 Task: Sort the products by best match.
Action: Mouse moved to (20, 81)
Screenshot: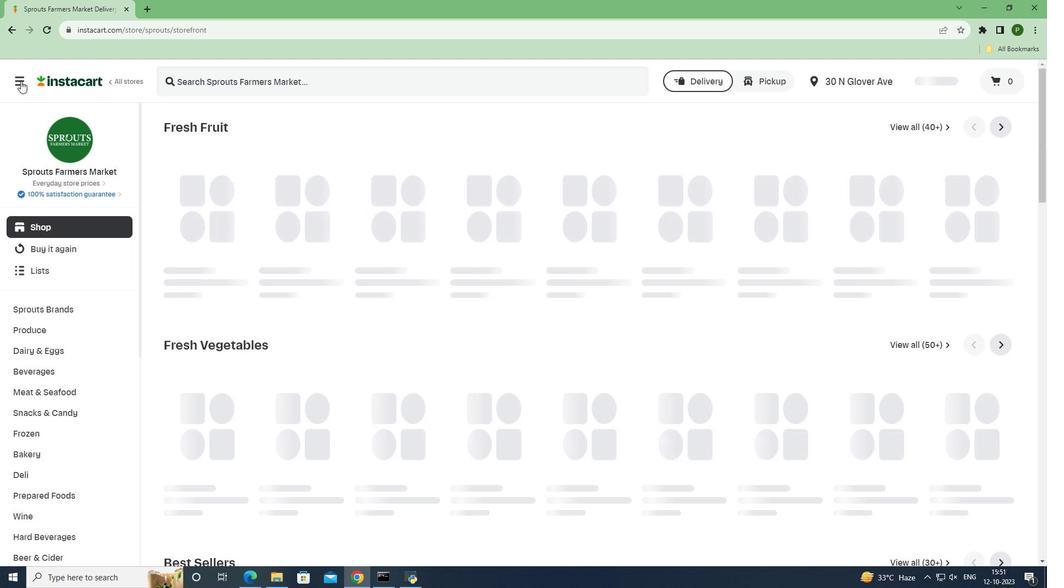 
Action: Mouse pressed left at (20, 81)
Screenshot: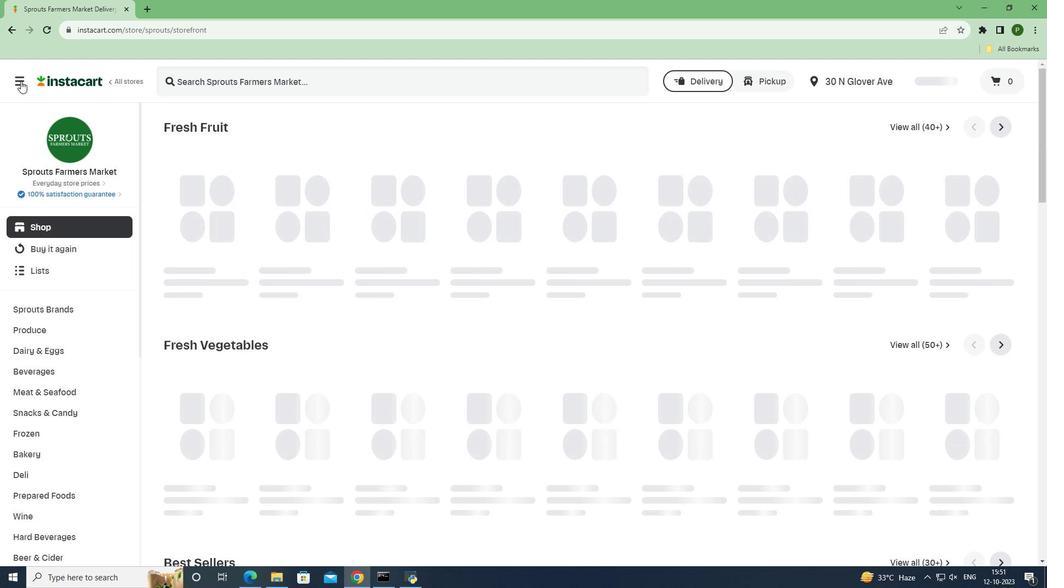 
Action: Mouse moved to (47, 290)
Screenshot: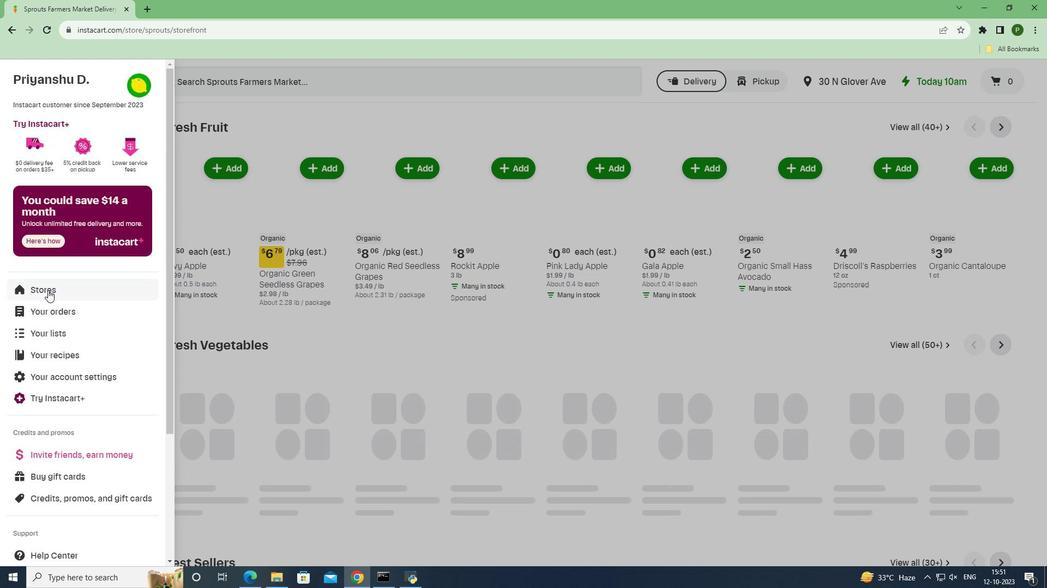 
Action: Mouse pressed left at (47, 290)
Screenshot: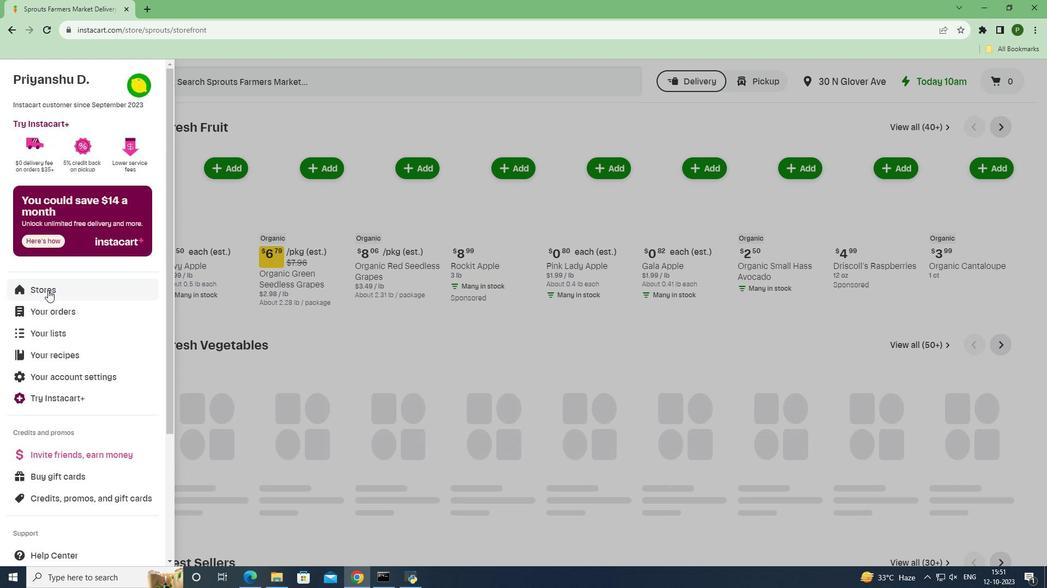 
Action: Mouse moved to (262, 124)
Screenshot: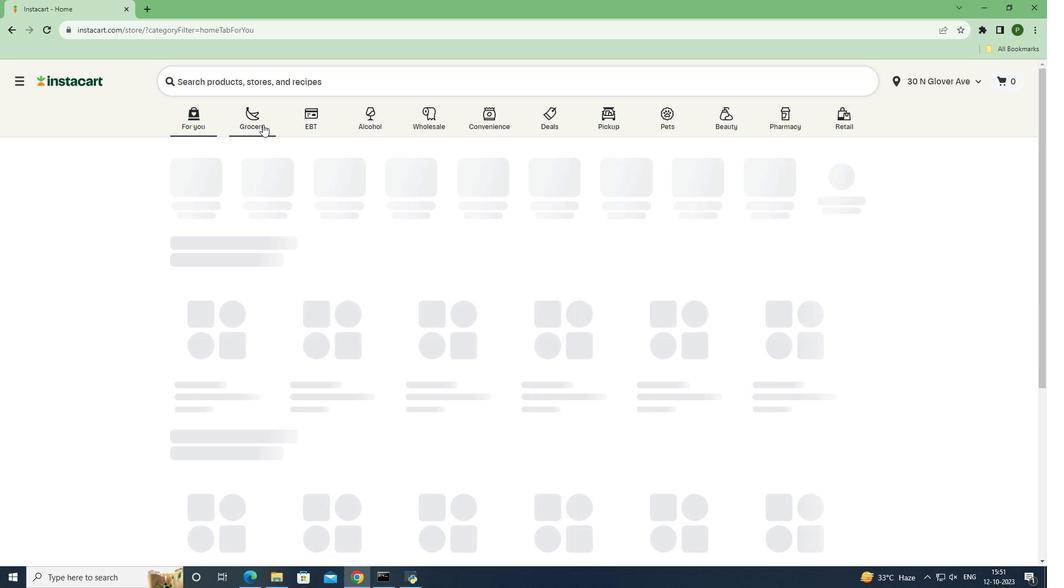 
Action: Mouse pressed left at (262, 124)
Screenshot: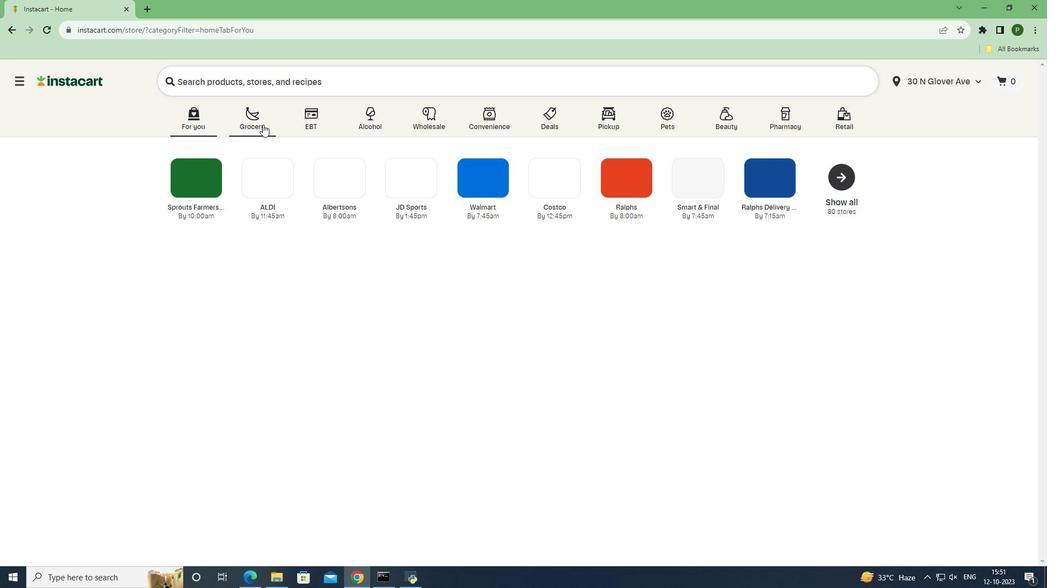 
Action: Mouse moved to (427, 256)
Screenshot: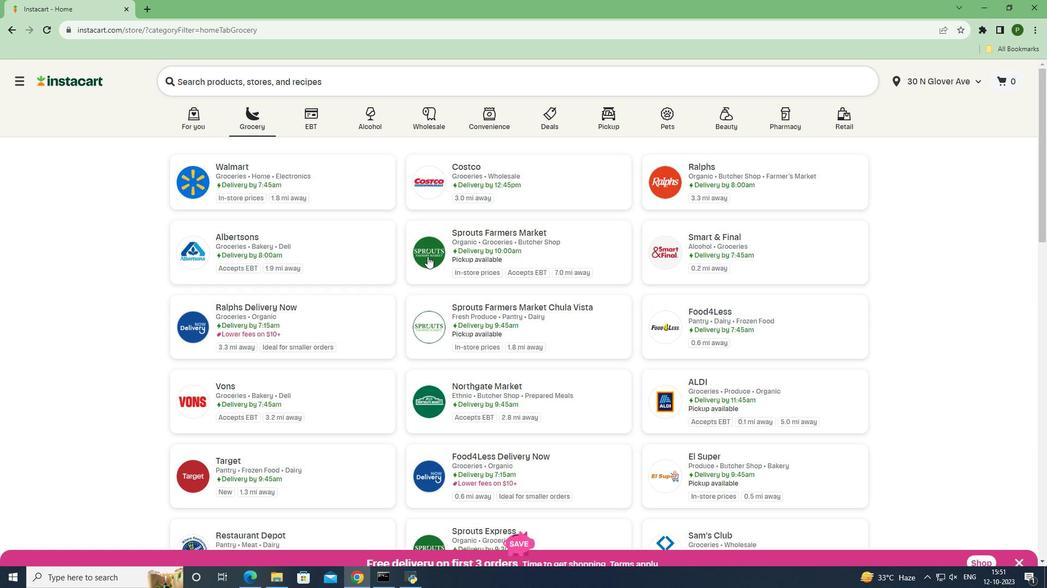 
Action: Mouse pressed left at (427, 256)
Screenshot: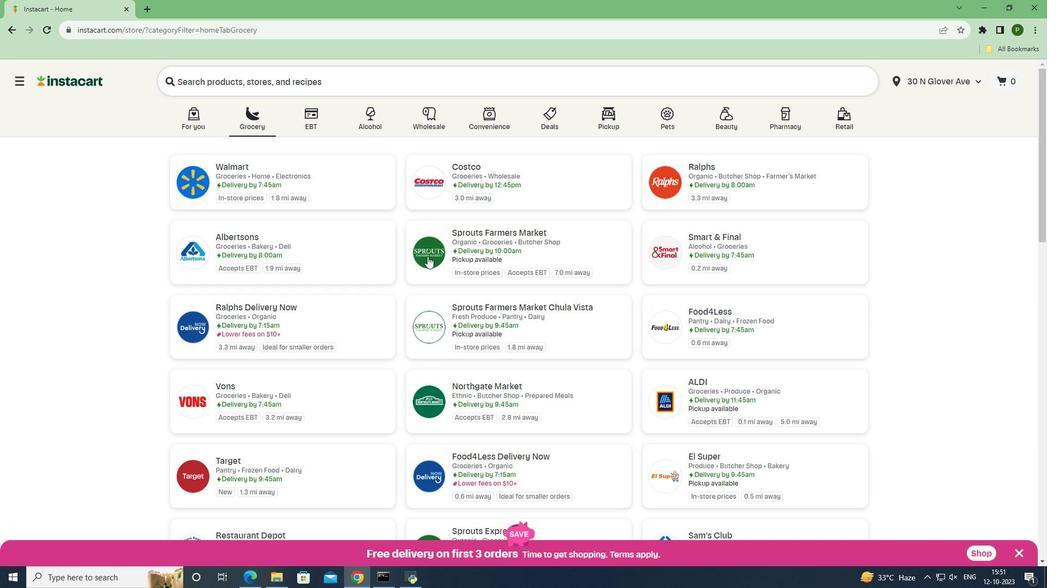 
Action: Mouse moved to (56, 371)
Screenshot: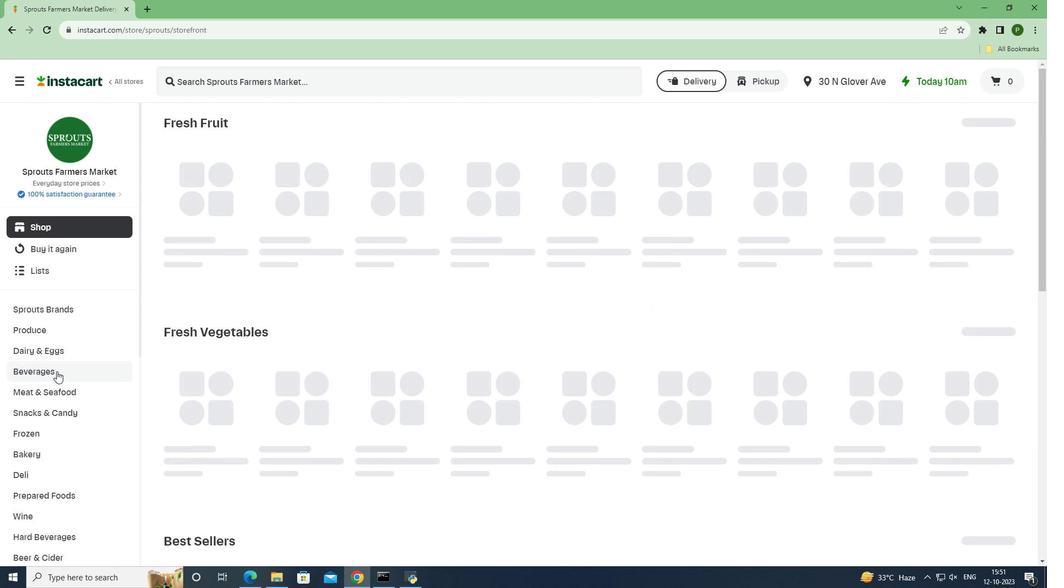
Action: Mouse pressed left at (56, 371)
Screenshot: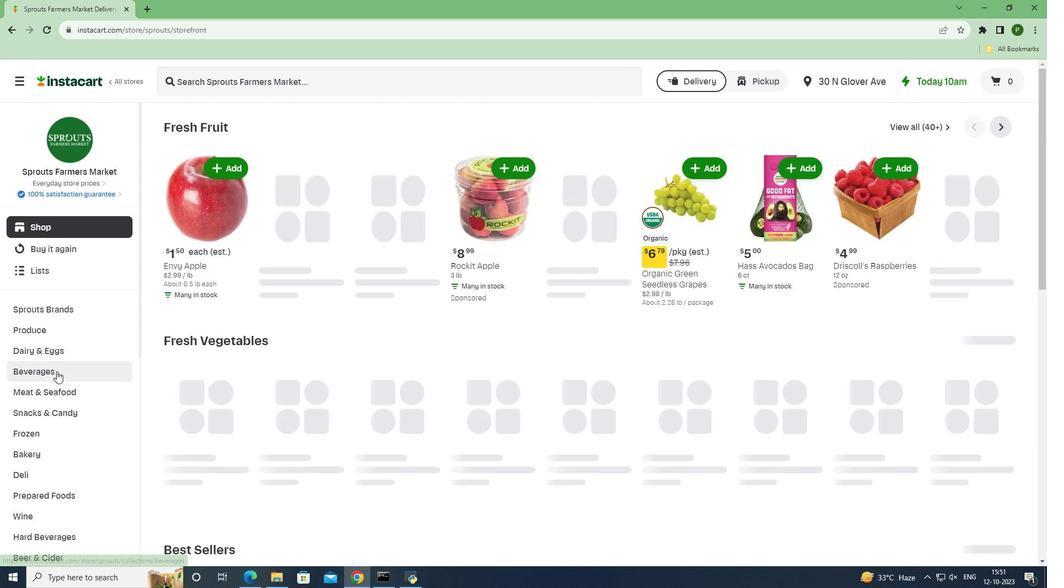 
Action: Mouse moved to (573, 152)
Screenshot: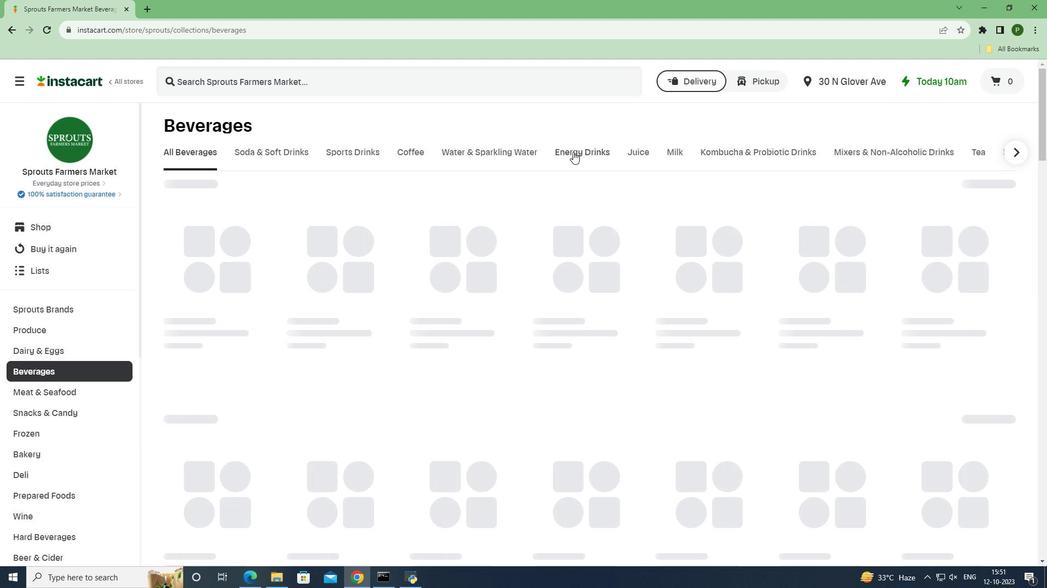 
Action: Mouse pressed left at (573, 152)
Screenshot: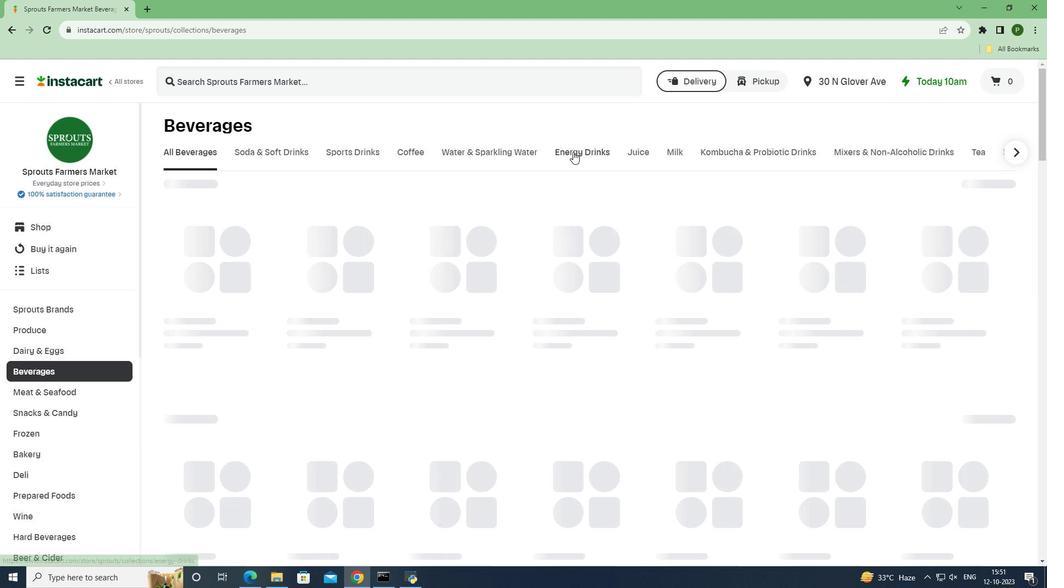 
Action: Mouse moved to (924, 193)
Screenshot: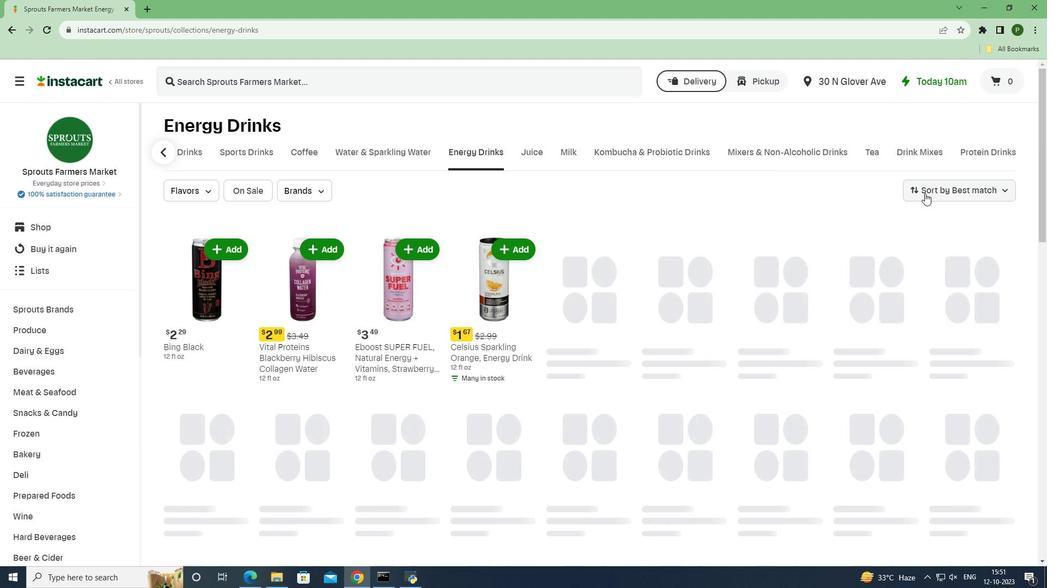 
Action: Mouse pressed left at (924, 193)
Screenshot: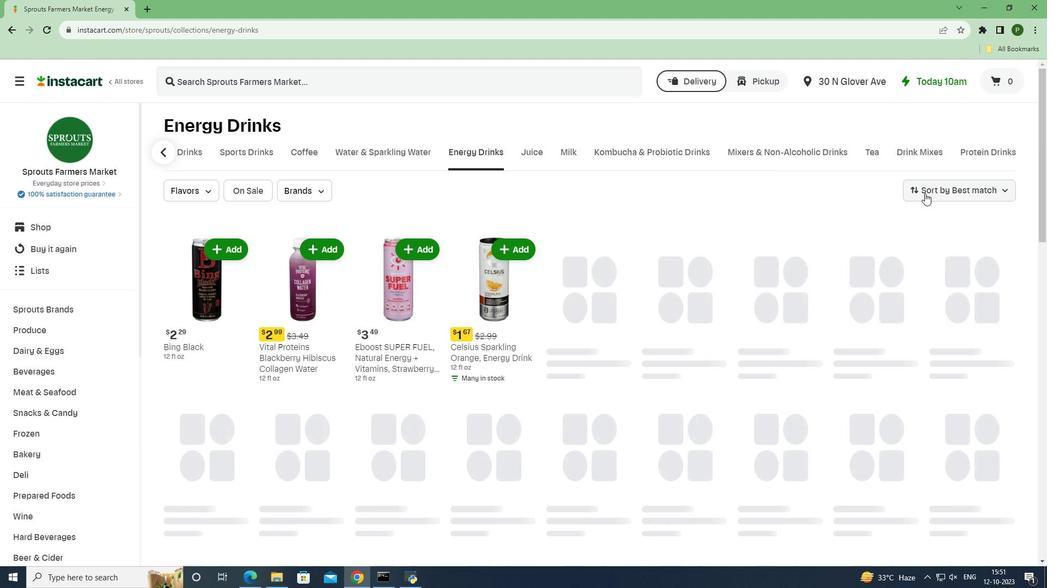 
Action: Mouse moved to (928, 226)
Screenshot: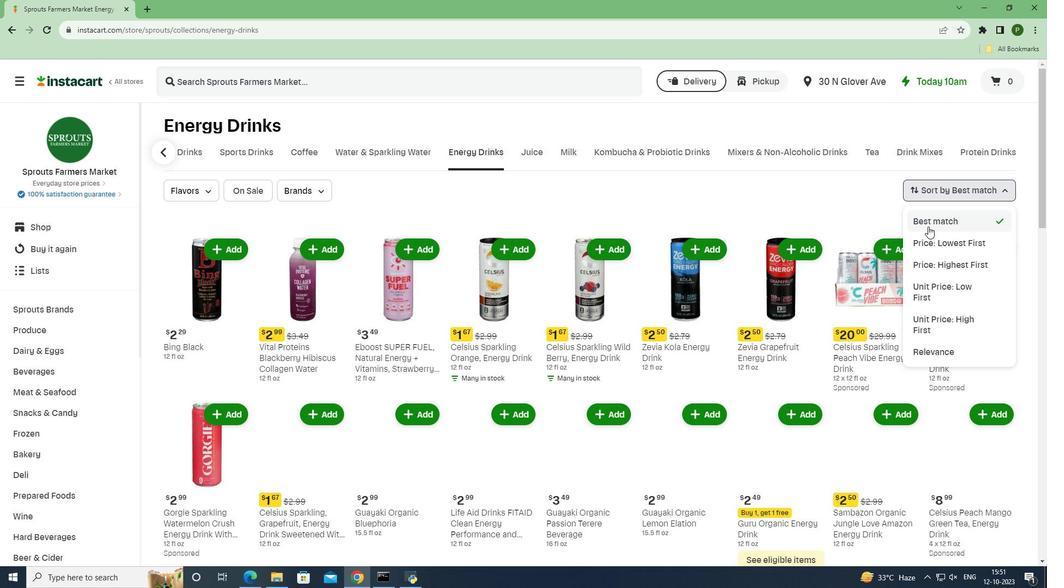 
Action: Mouse pressed left at (928, 226)
Screenshot: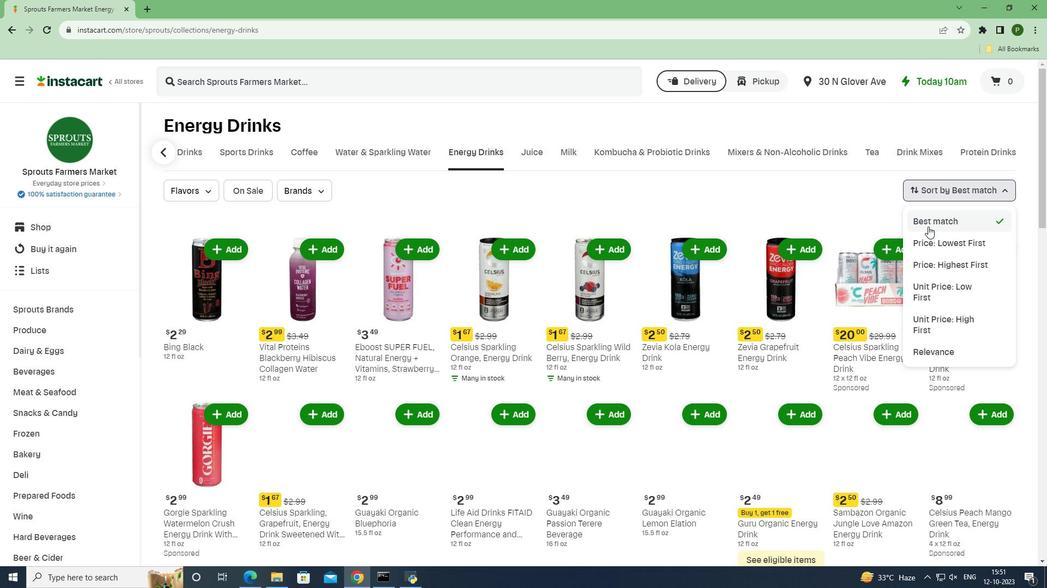 
Action: Mouse moved to (928, 226)
Screenshot: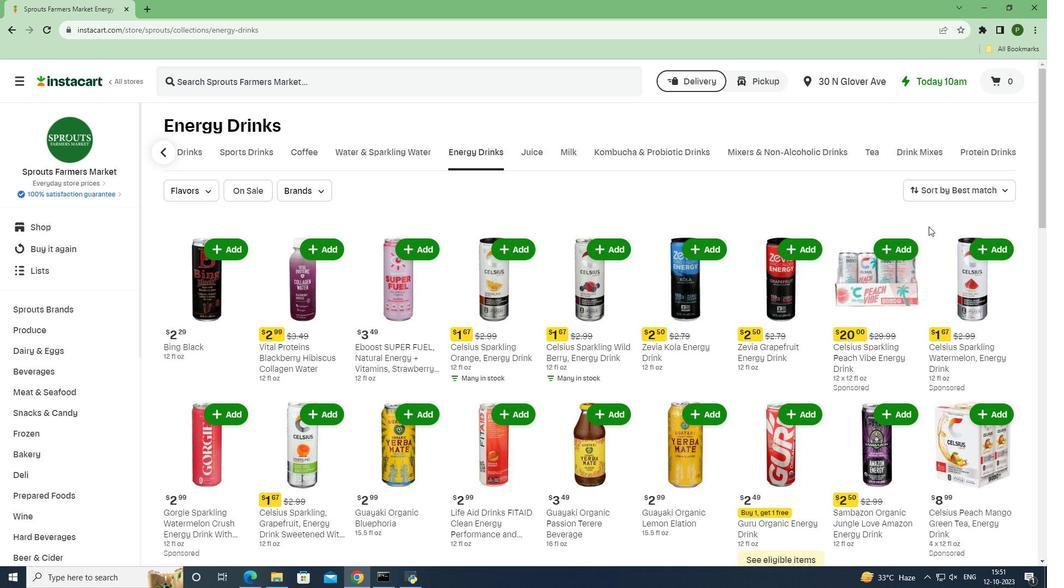 
